 Task: Add an event with the title Casual Product Development Meeting, date '2023/10/25', time 8:00 AM to 10:00 AM, logged in from the account softage.10@softage.netand send the event invitation to softage.4@softage.net and softage.5@softage.net. Set a reminder for the event 12 hour before
Action: Mouse moved to (95, 104)
Screenshot: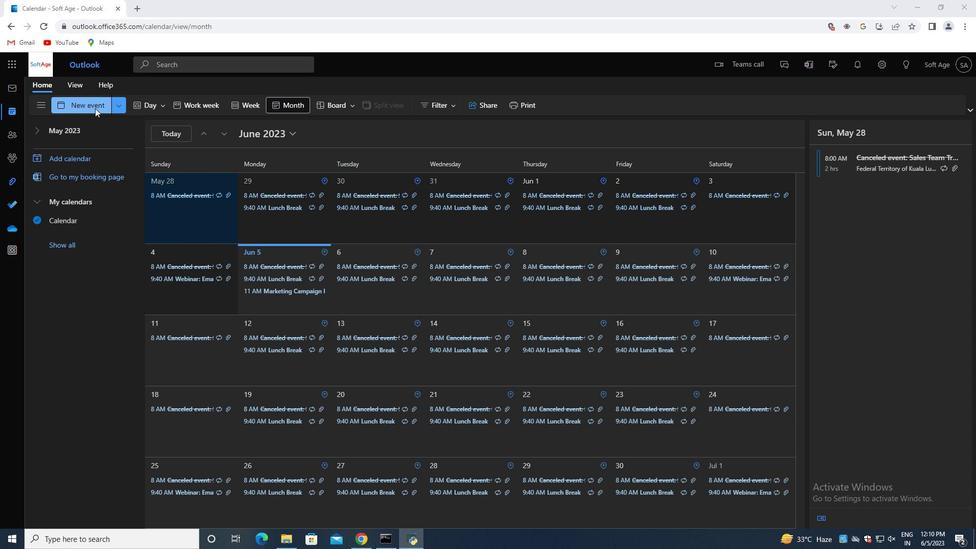 
Action: Mouse pressed left at (95, 104)
Screenshot: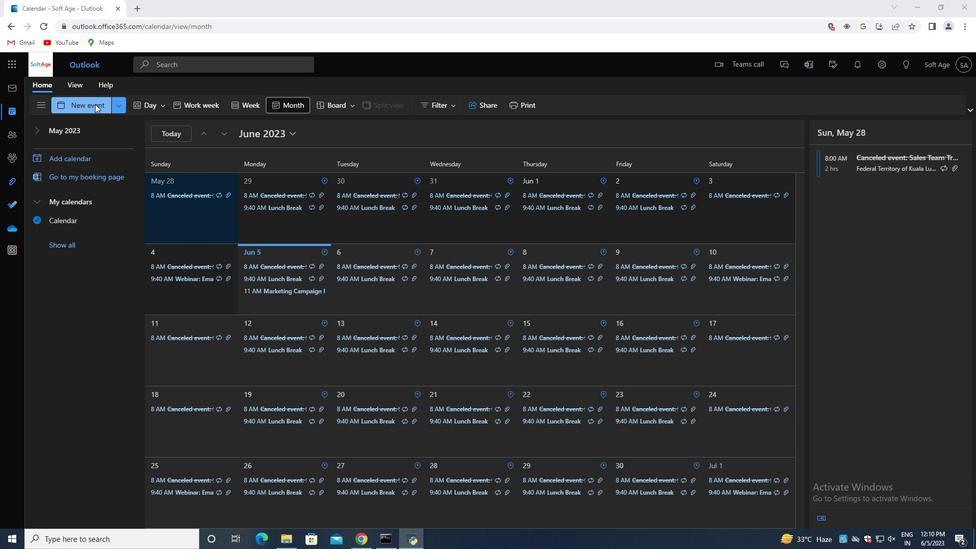 
Action: Mouse moved to (253, 166)
Screenshot: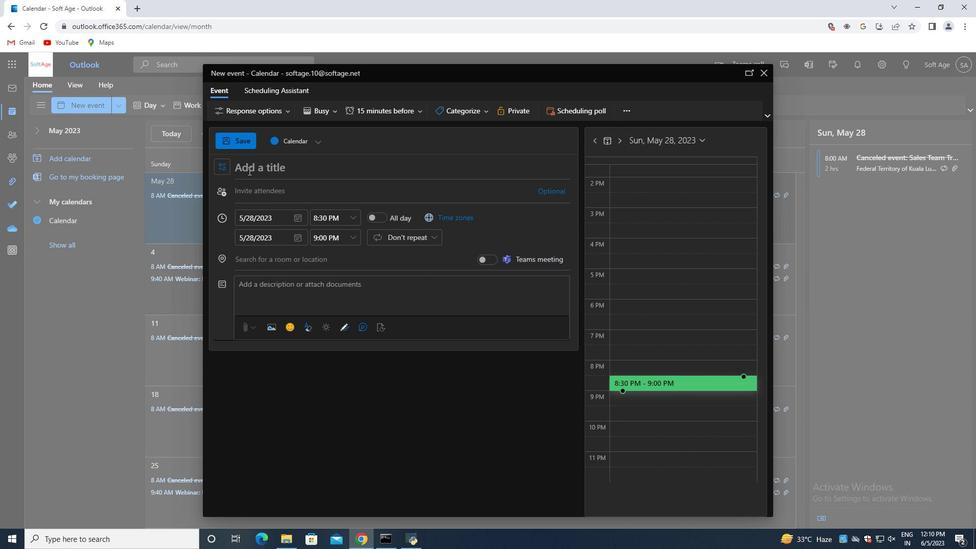 
Action: Mouse pressed left at (253, 166)
Screenshot: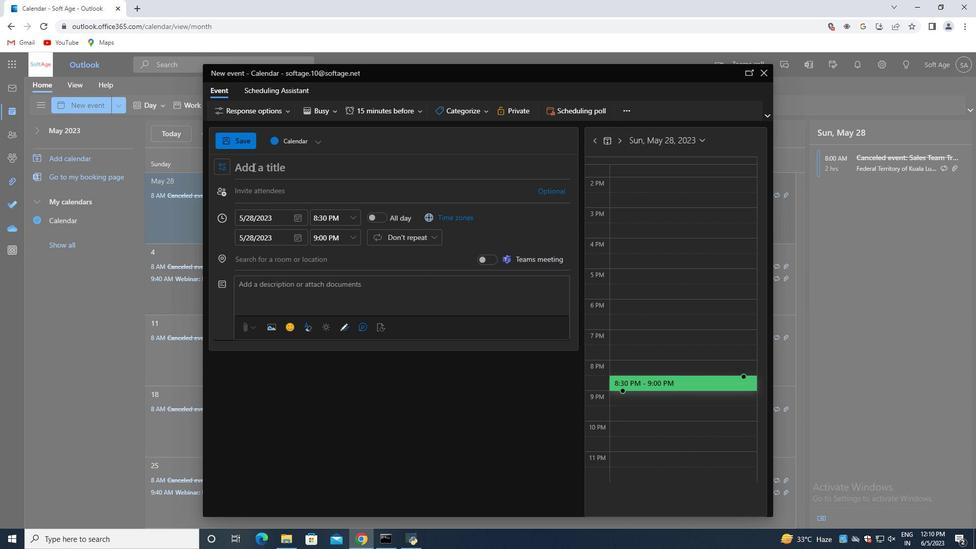 
Action: Key pressed <Key.shift>Casual<Key.space><Key.shift>Product<Key.space><Key.shift>Development<Key.space><Key.shift>Meeting
Screenshot: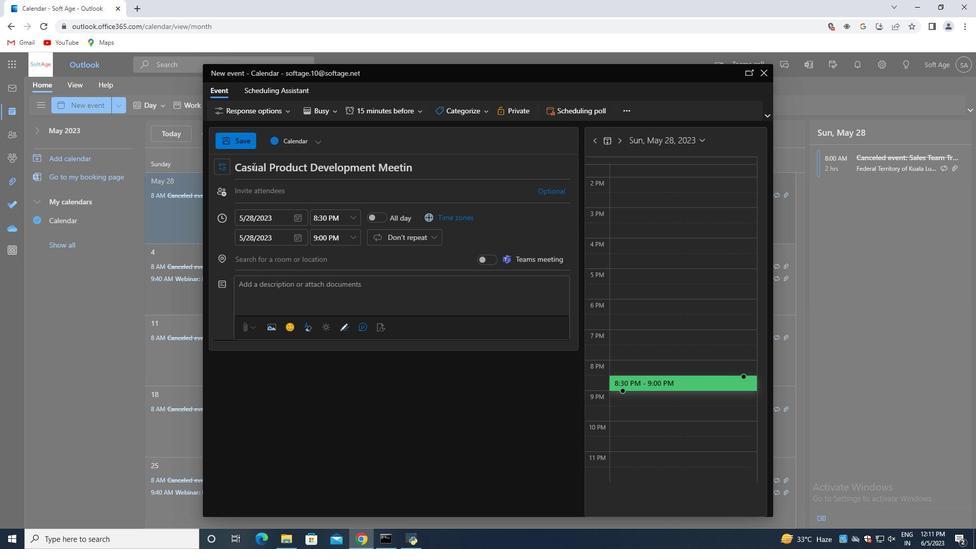 
Action: Mouse moved to (299, 219)
Screenshot: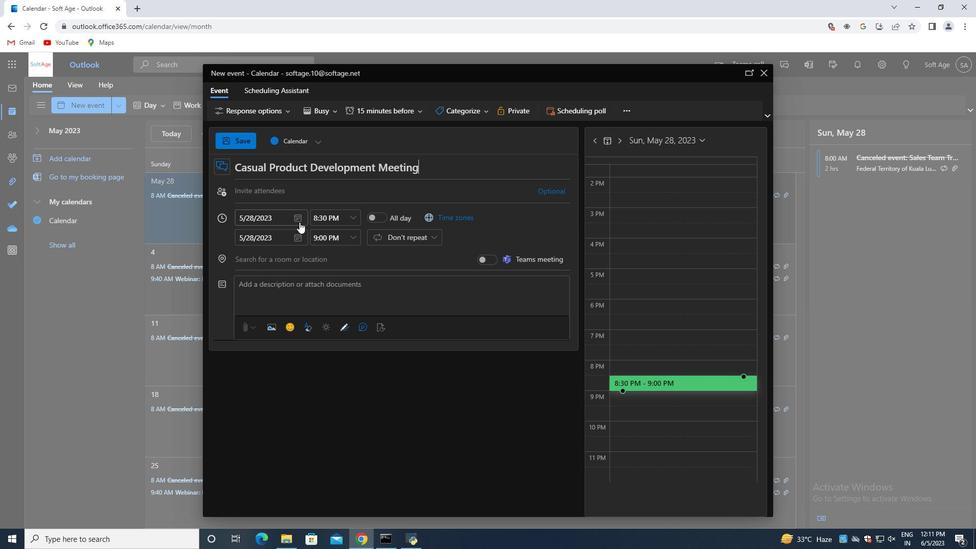 
Action: Mouse pressed left at (299, 219)
Screenshot: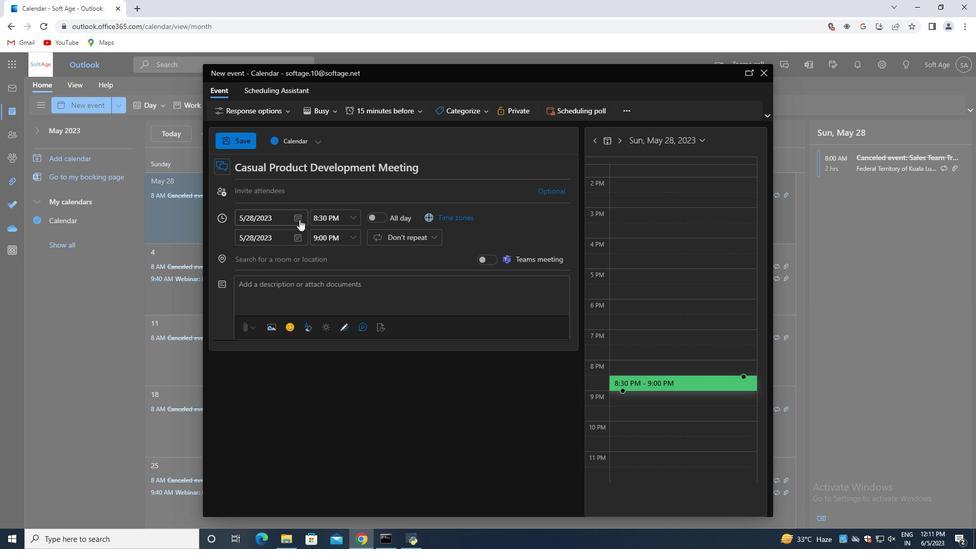 
Action: Mouse moved to (334, 240)
Screenshot: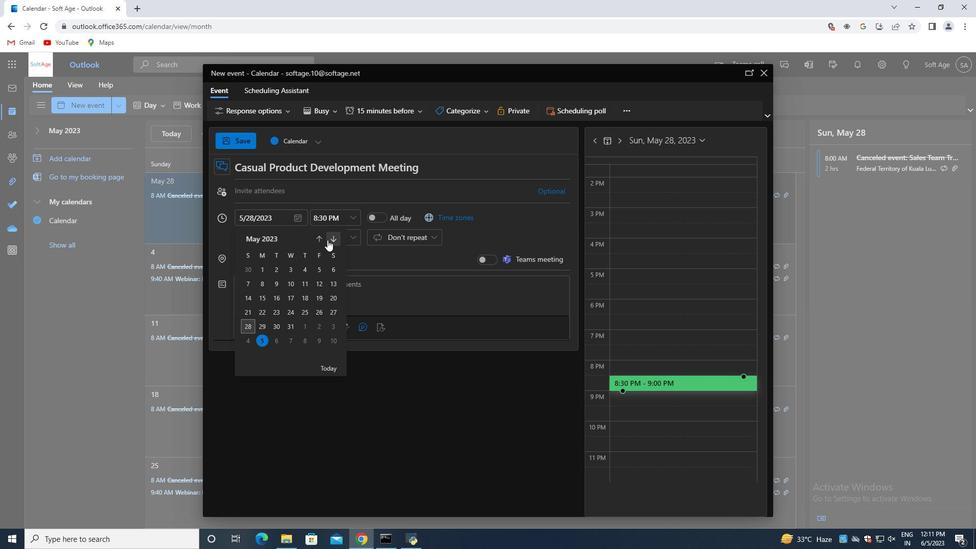 
Action: Mouse pressed left at (334, 240)
Screenshot: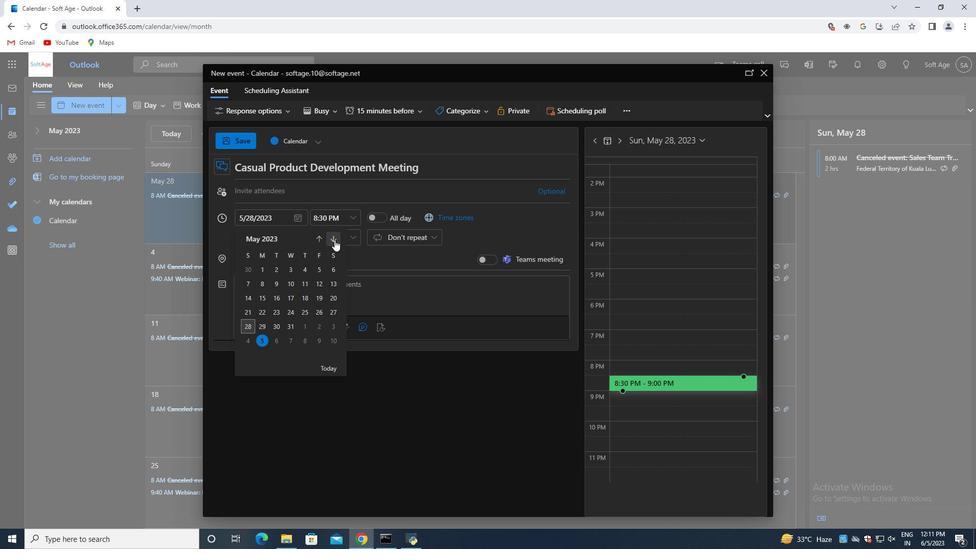 
Action: Mouse moved to (334, 240)
Screenshot: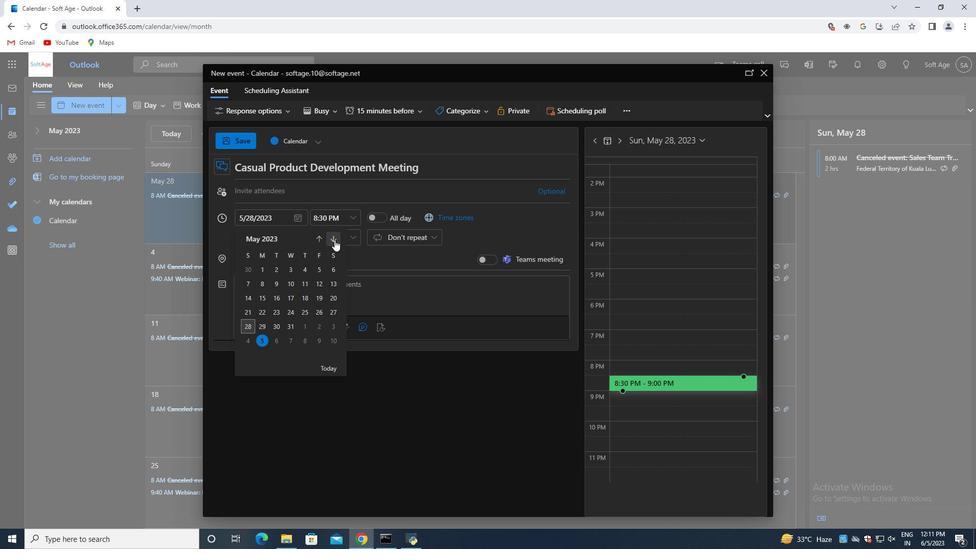 
Action: Mouse pressed left at (334, 240)
Screenshot: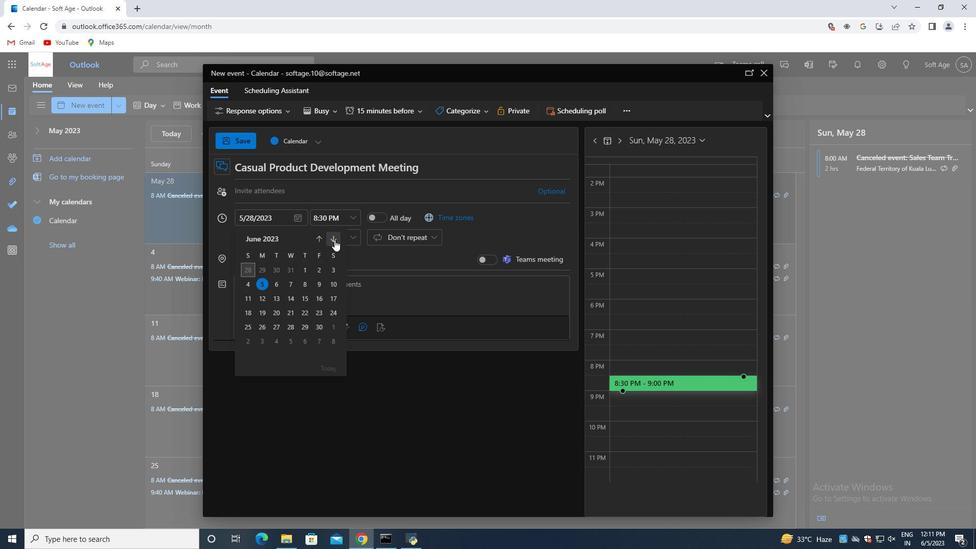 
Action: Mouse pressed left at (334, 240)
Screenshot: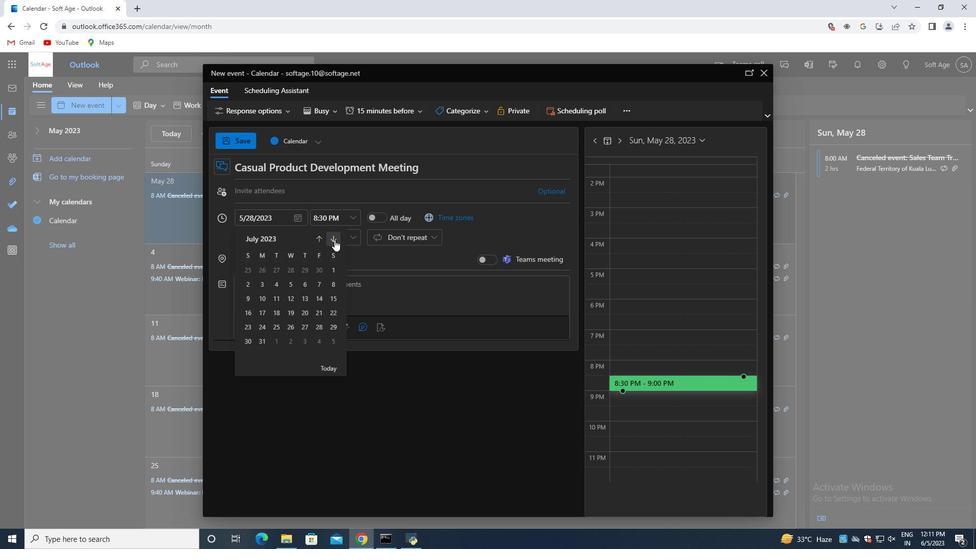 
Action: Mouse pressed left at (334, 240)
Screenshot: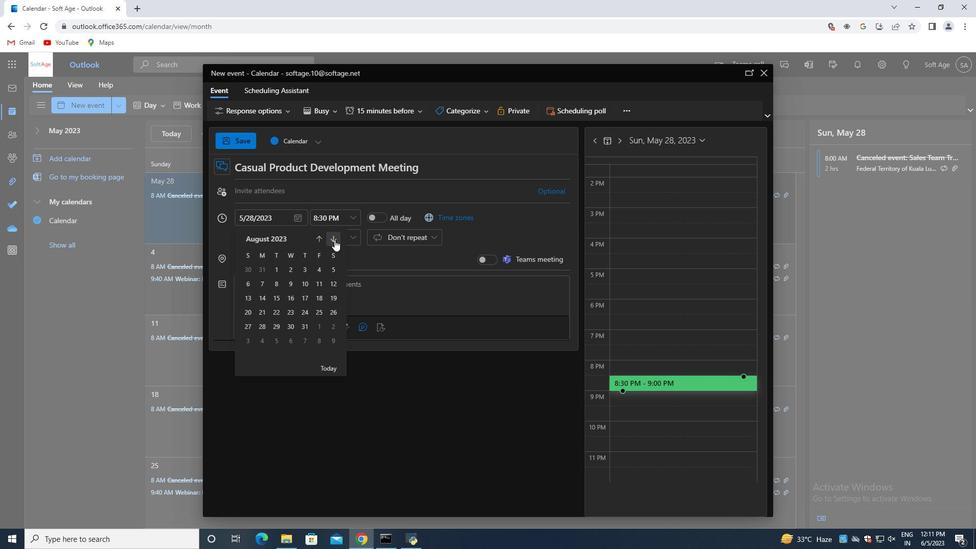
Action: Mouse pressed left at (334, 240)
Screenshot: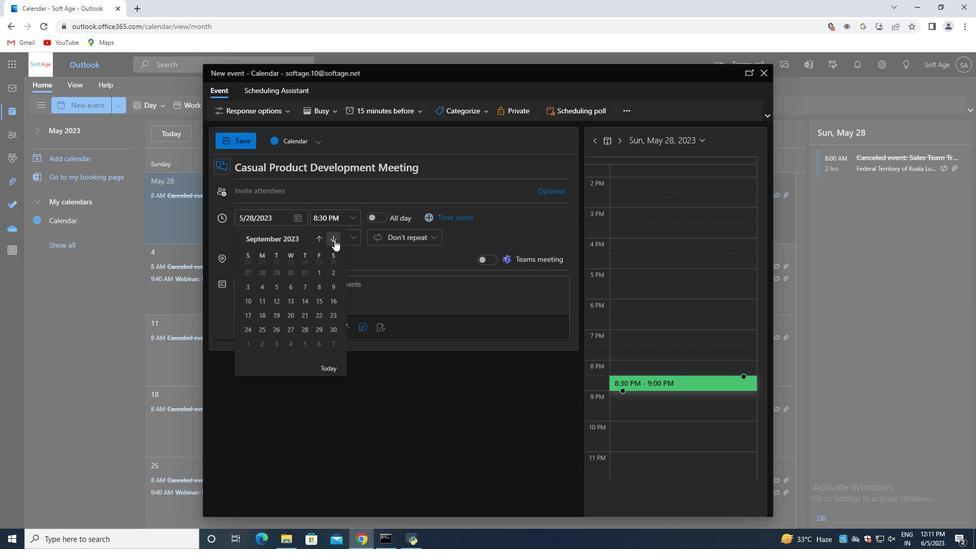 
Action: Mouse pressed left at (334, 240)
Screenshot: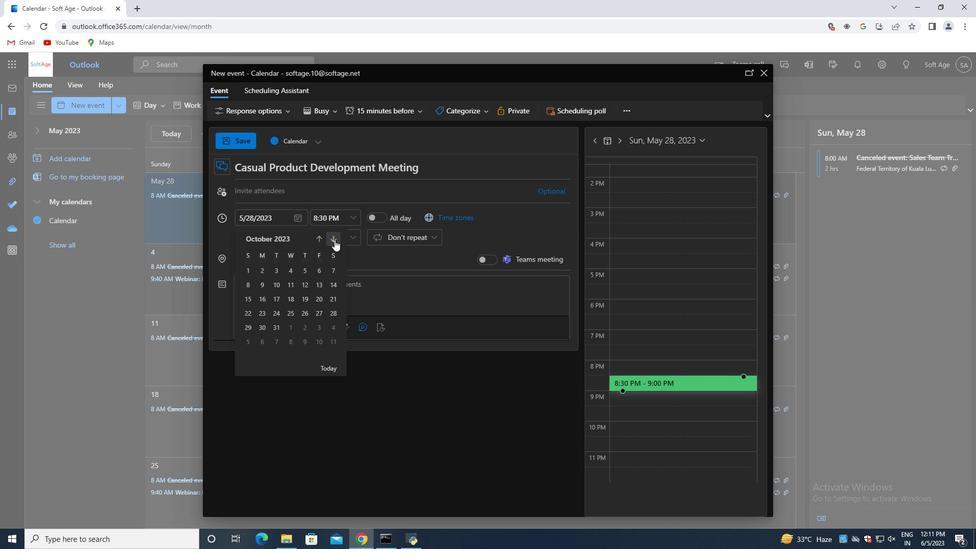 
Action: Mouse moved to (321, 234)
Screenshot: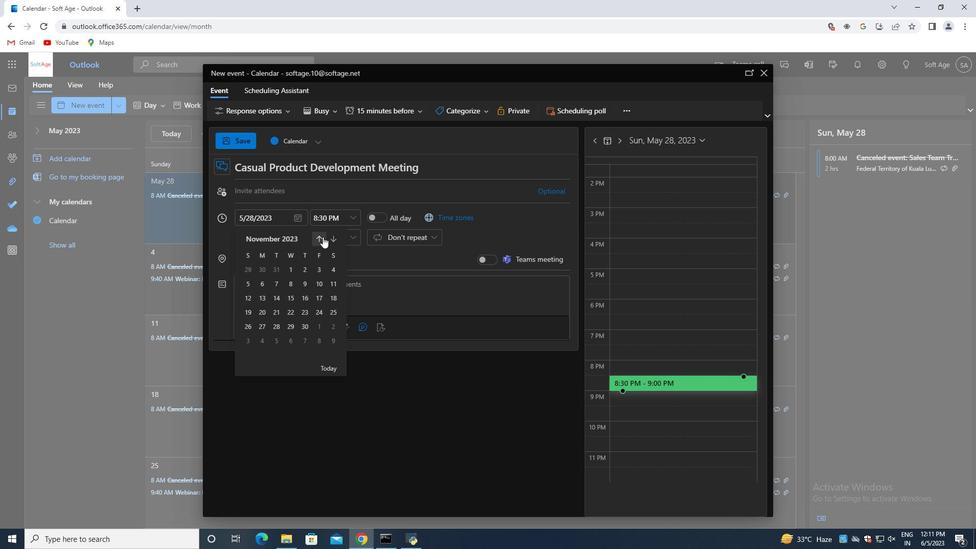 
Action: Mouse pressed left at (321, 234)
Screenshot: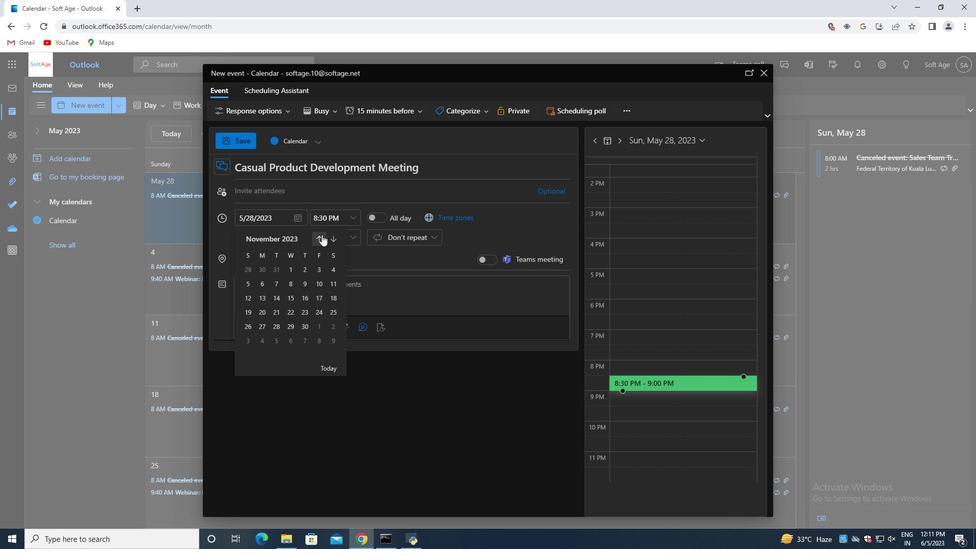 
Action: Mouse moved to (289, 308)
Screenshot: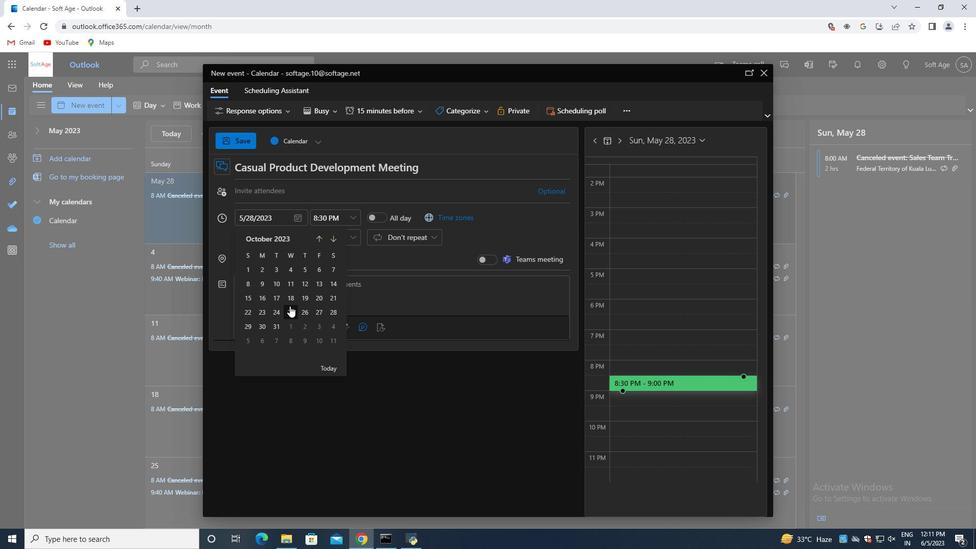 
Action: Mouse pressed left at (289, 308)
Screenshot: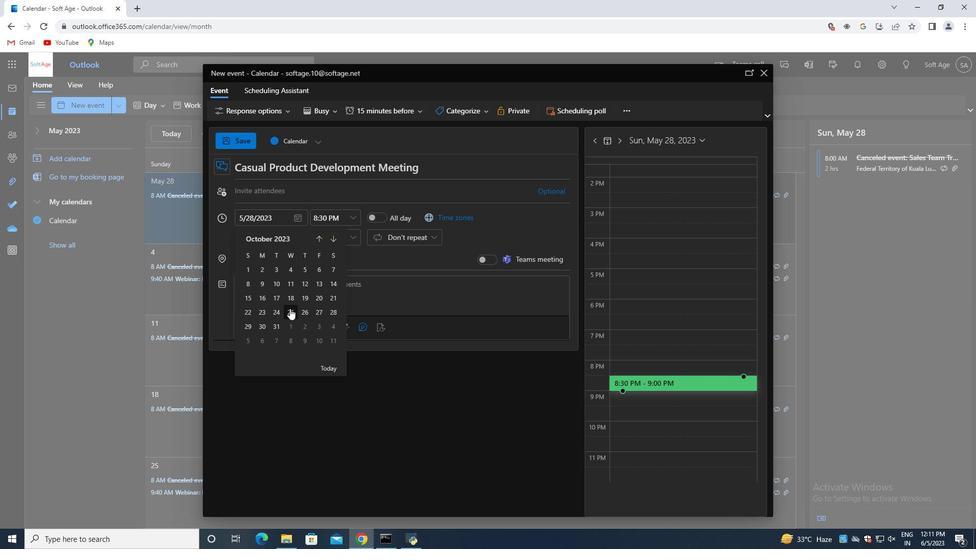 
Action: Mouse moved to (357, 217)
Screenshot: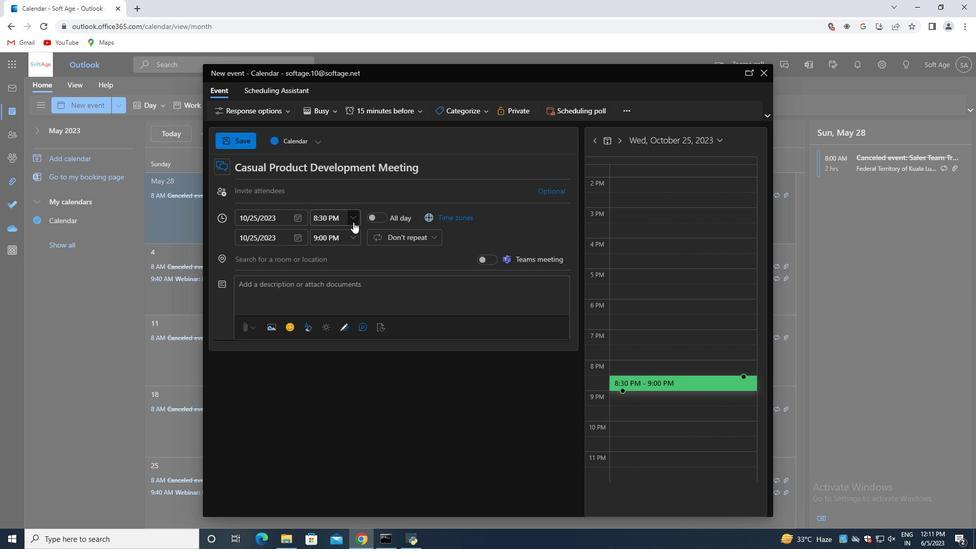 
Action: Mouse pressed left at (357, 217)
Screenshot: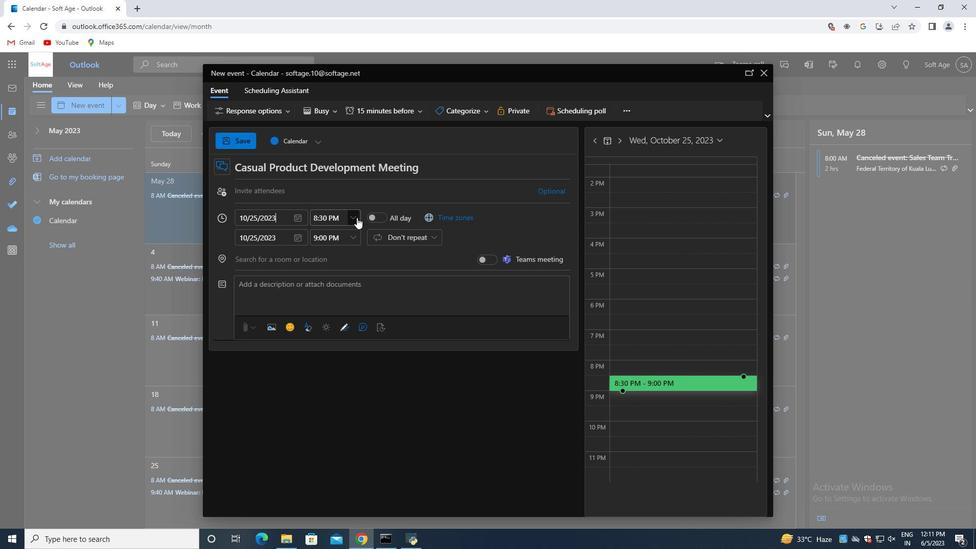 
Action: Mouse moved to (328, 268)
Screenshot: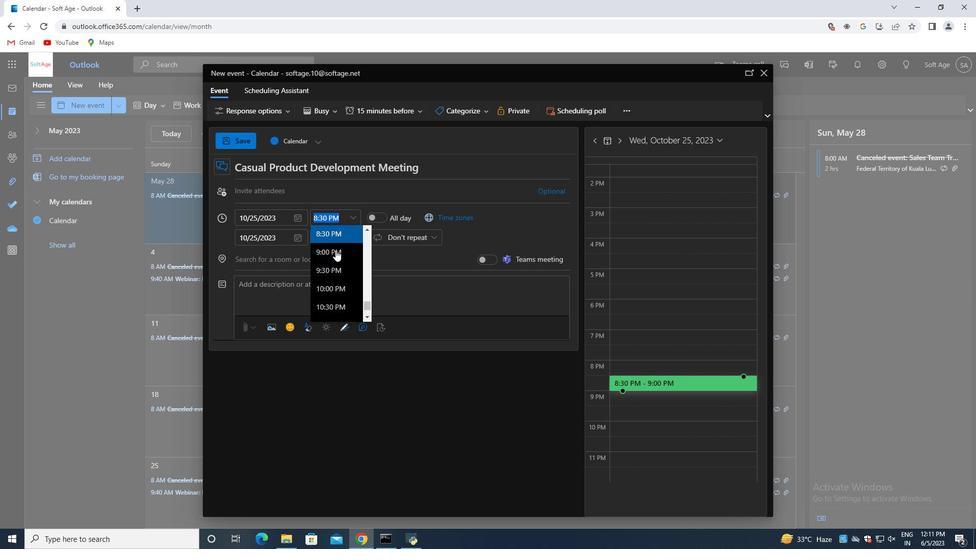 
Action: Mouse scrolled (328, 269) with delta (0, 0)
Screenshot: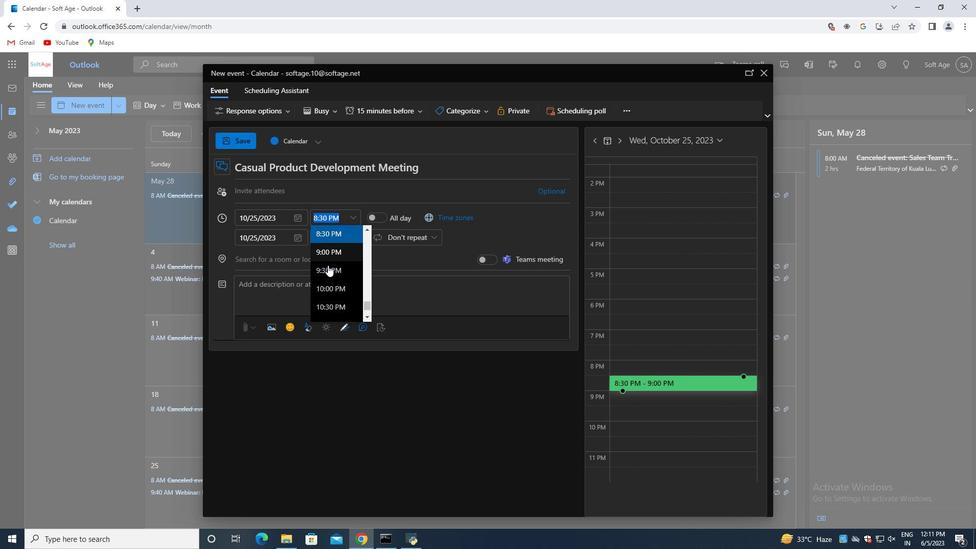 
Action: Mouse scrolled (328, 269) with delta (0, 0)
Screenshot: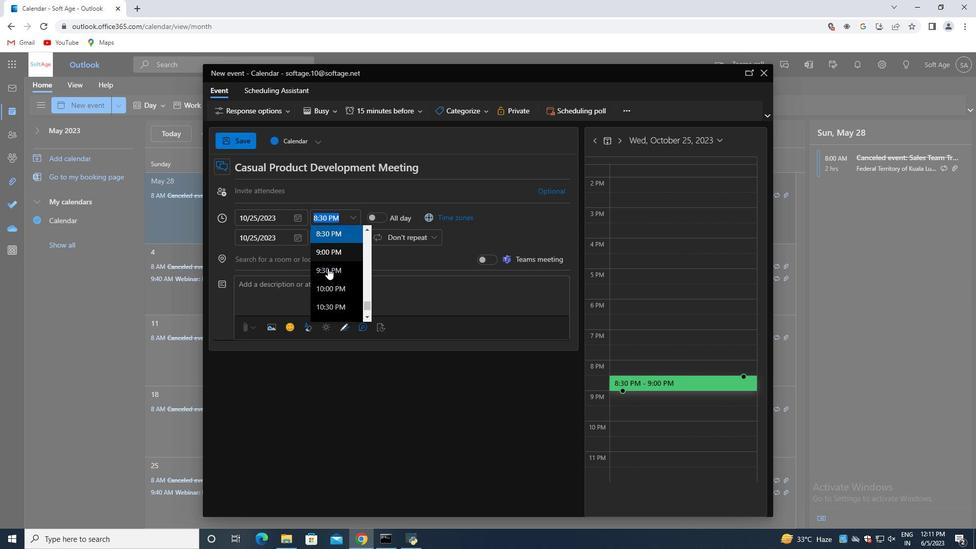 
Action: Mouse scrolled (328, 269) with delta (0, 0)
Screenshot: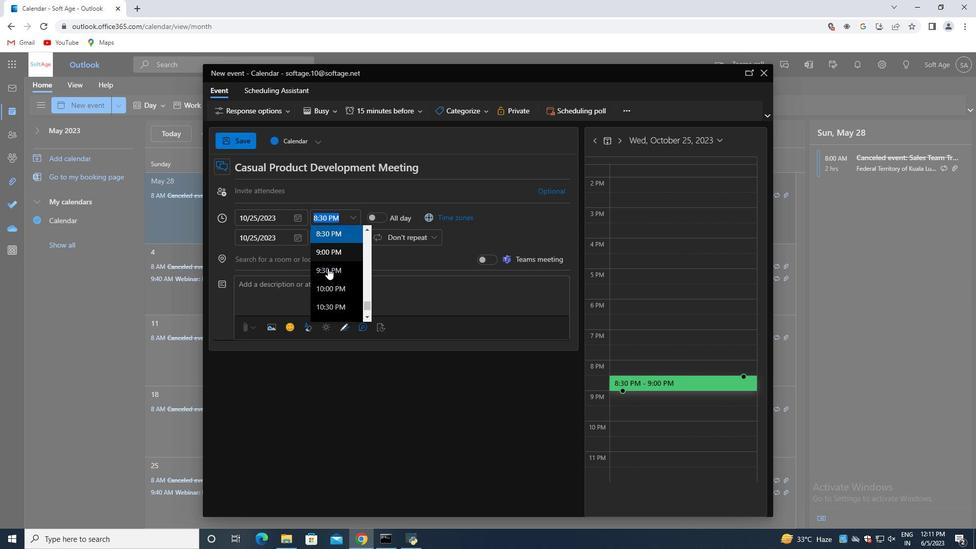 
Action: Mouse scrolled (328, 269) with delta (0, 0)
Screenshot: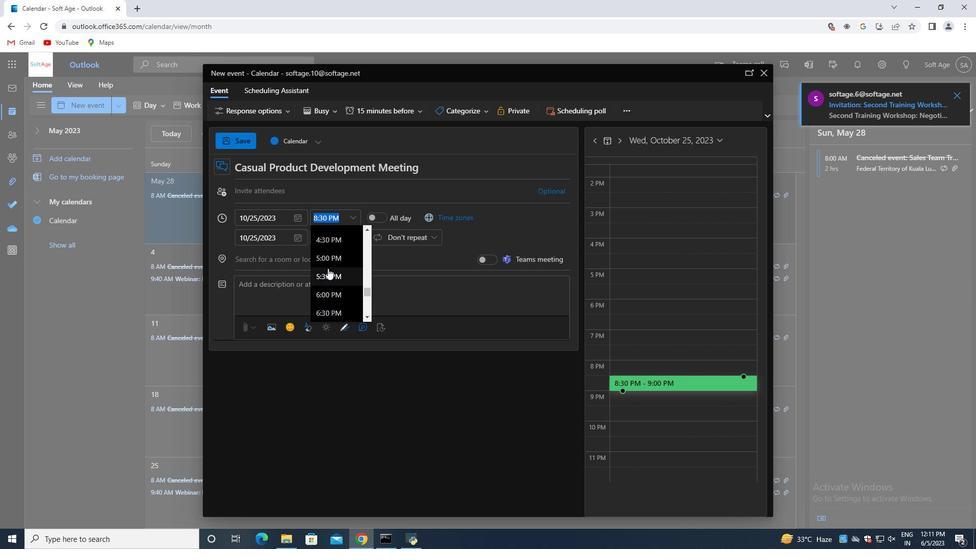 
Action: Mouse scrolled (328, 269) with delta (0, 0)
Screenshot: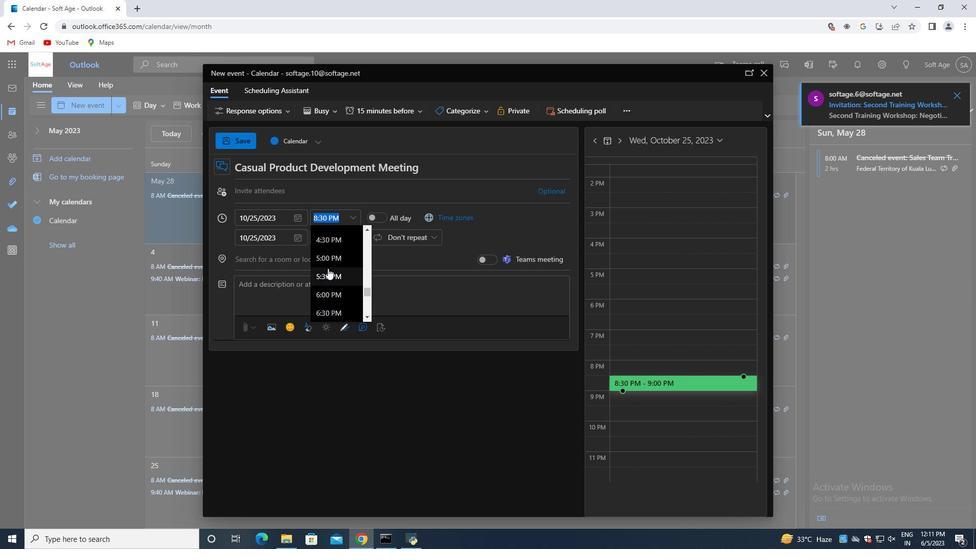 
Action: Mouse scrolled (328, 269) with delta (0, 0)
Screenshot: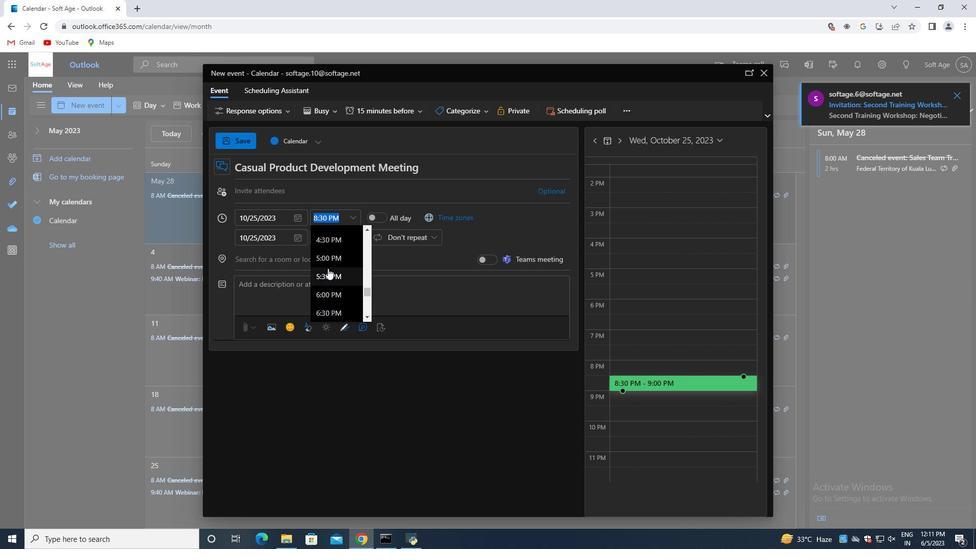 
Action: Mouse scrolled (328, 269) with delta (0, 0)
Screenshot: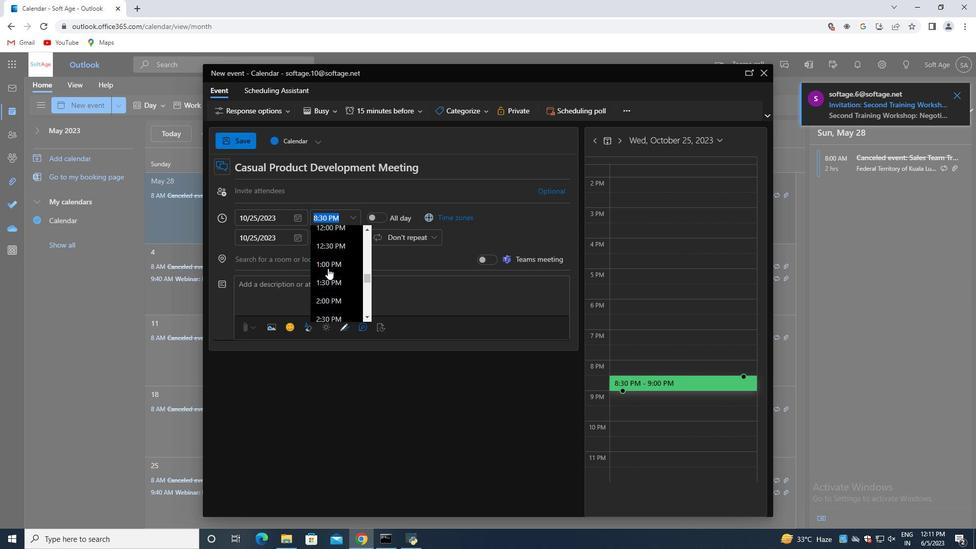 
Action: Mouse scrolled (328, 269) with delta (0, 0)
Screenshot: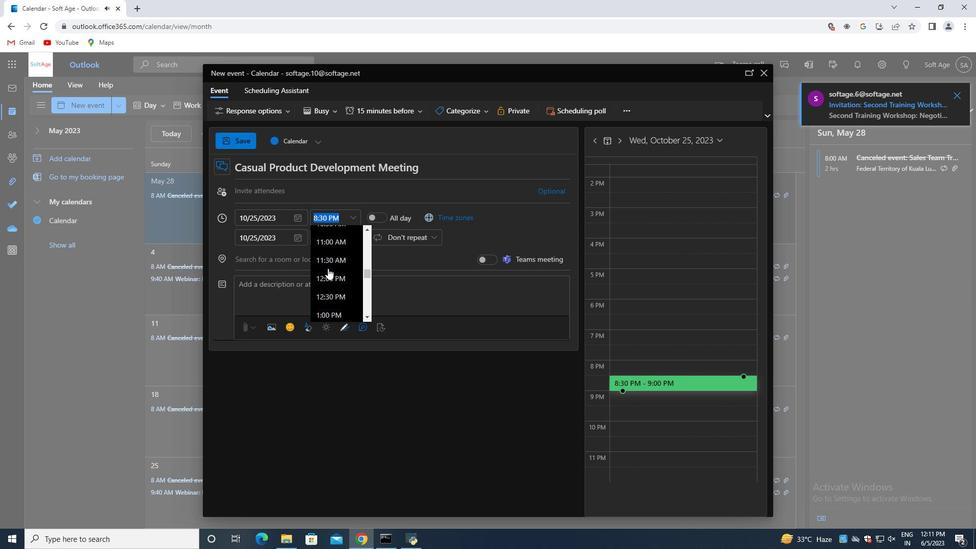 
Action: Mouse moved to (325, 249)
Screenshot: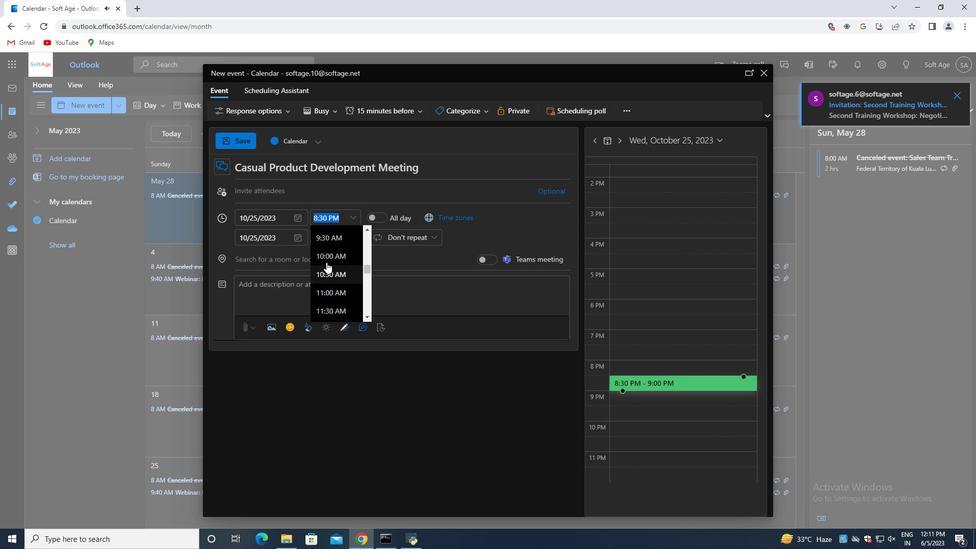 
Action: Mouse scrolled (325, 249) with delta (0, 0)
Screenshot: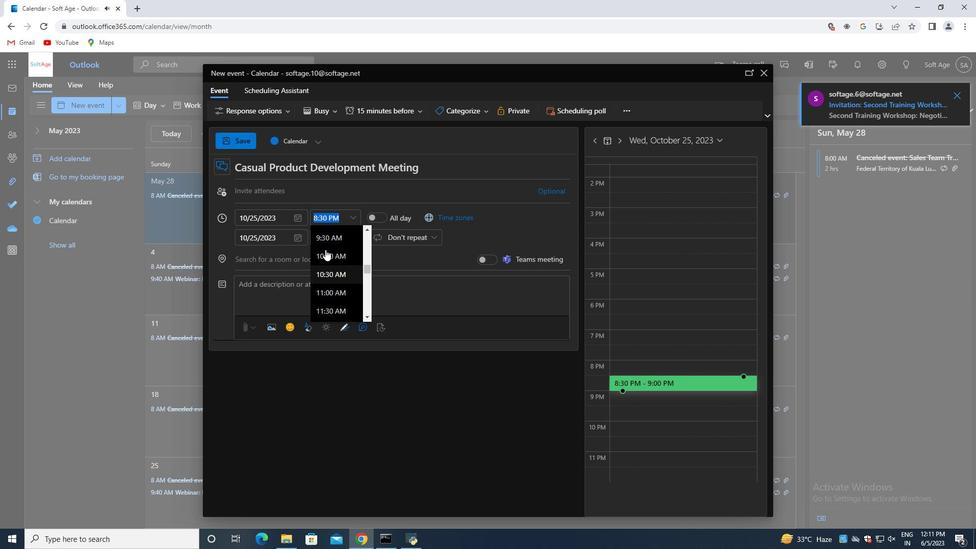 
Action: Mouse moved to (324, 234)
Screenshot: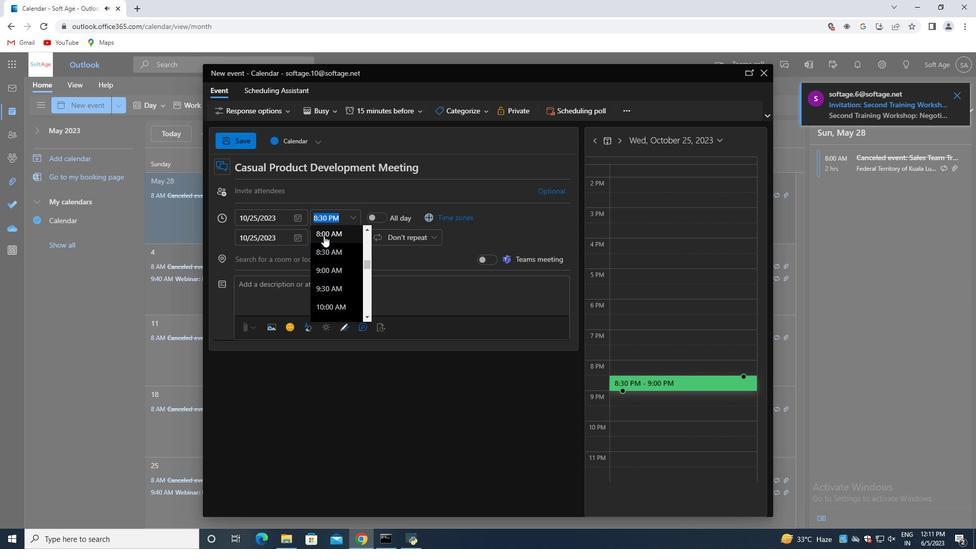 
Action: Mouse pressed left at (324, 234)
Screenshot: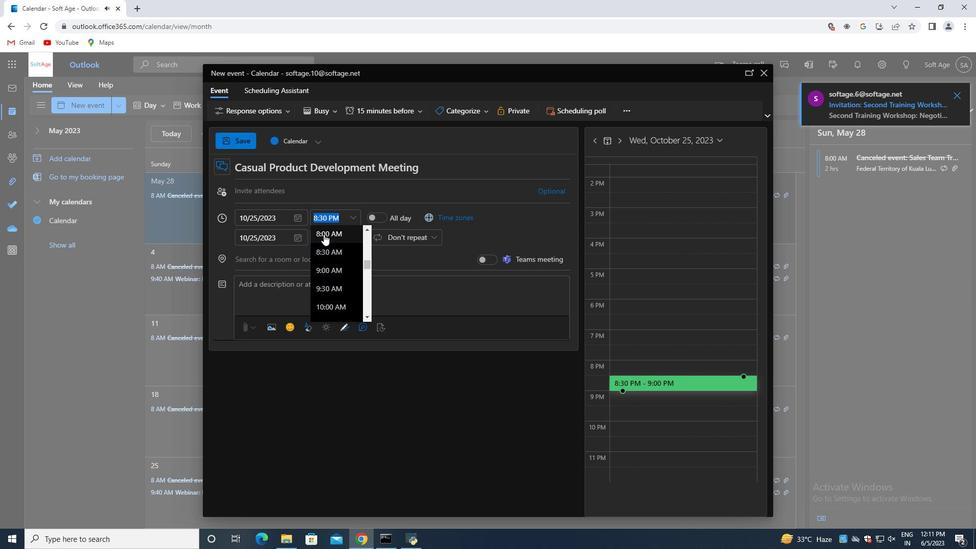 
Action: Mouse moved to (351, 234)
Screenshot: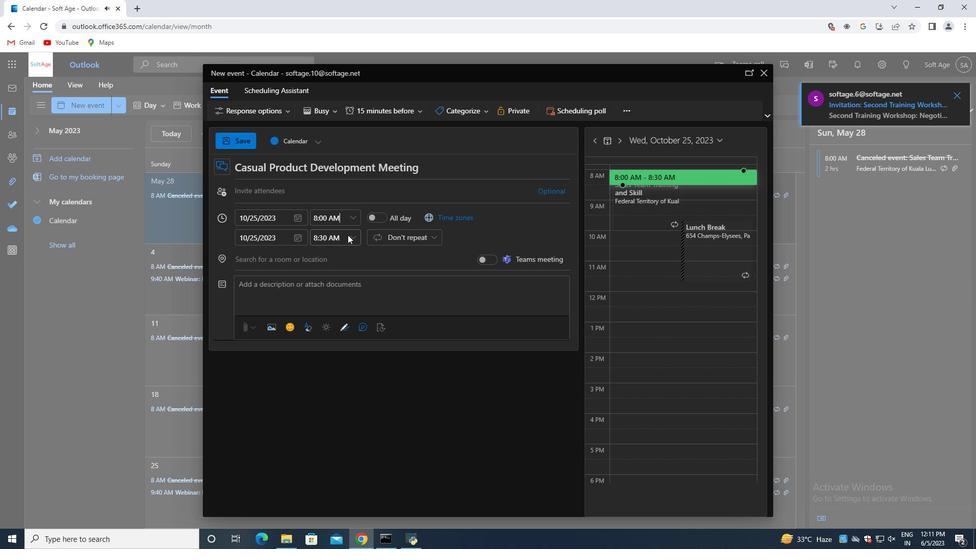 
Action: Mouse pressed left at (351, 234)
Screenshot: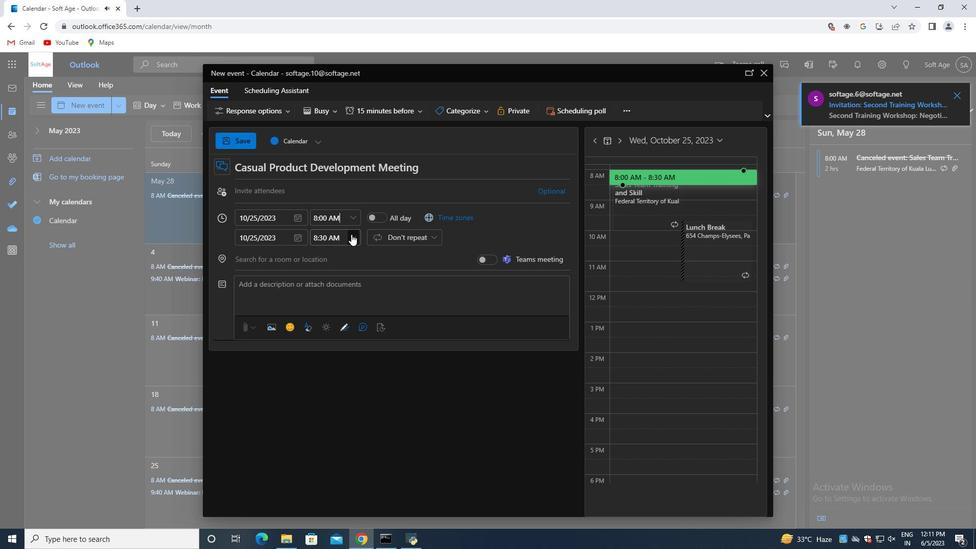 
Action: Mouse moved to (337, 308)
Screenshot: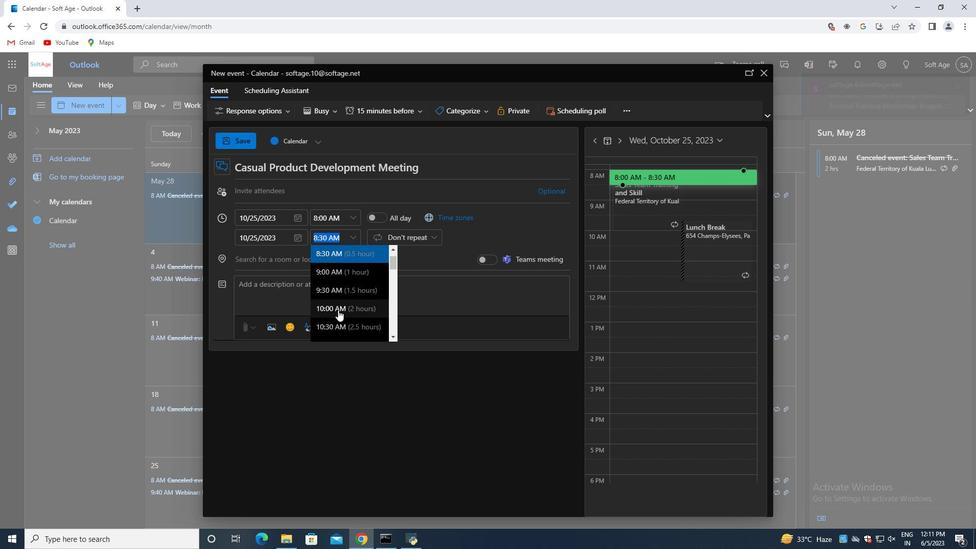 
Action: Mouse pressed left at (337, 308)
Screenshot: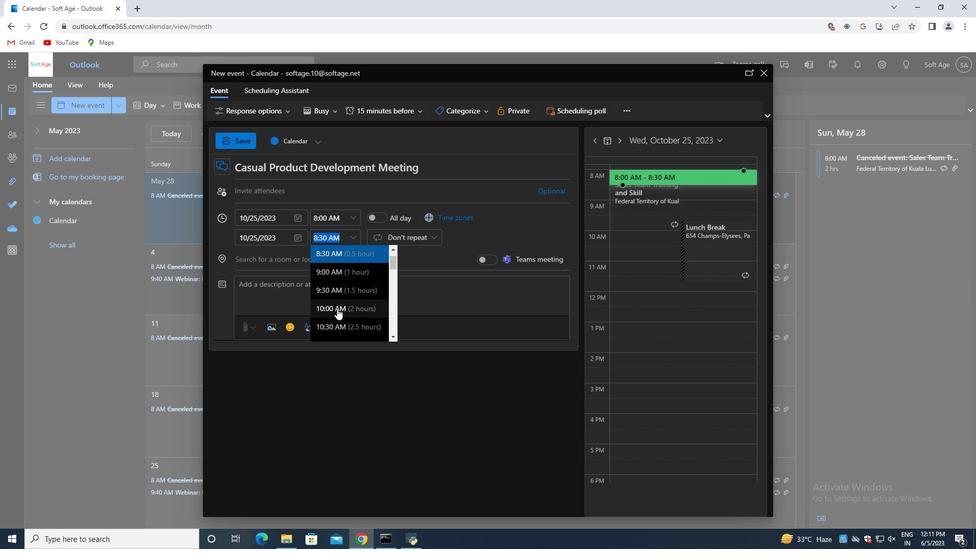 
Action: Mouse moved to (263, 191)
Screenshot: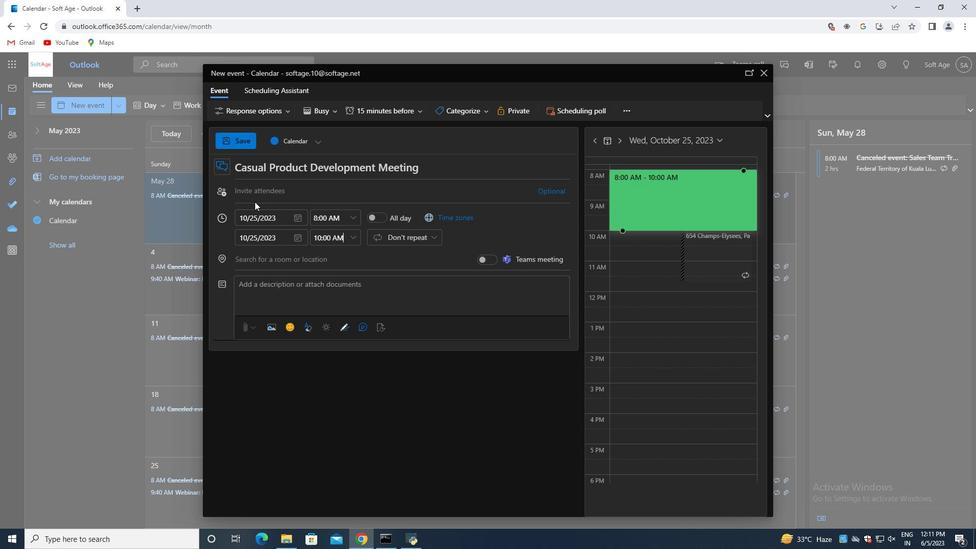 
Action: Mouse pressed left at (263, 191)
Screenshot: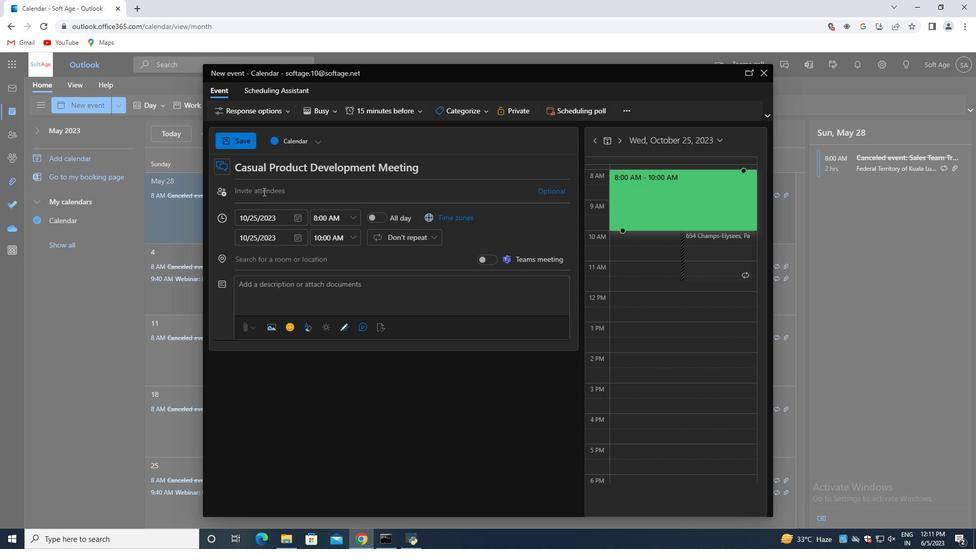 
Action: Key pressed softage.4<Key.shift>@softage.net<Key.enter>softage.5<Key.shift>@softage.net<Key.enter>
Screenshot: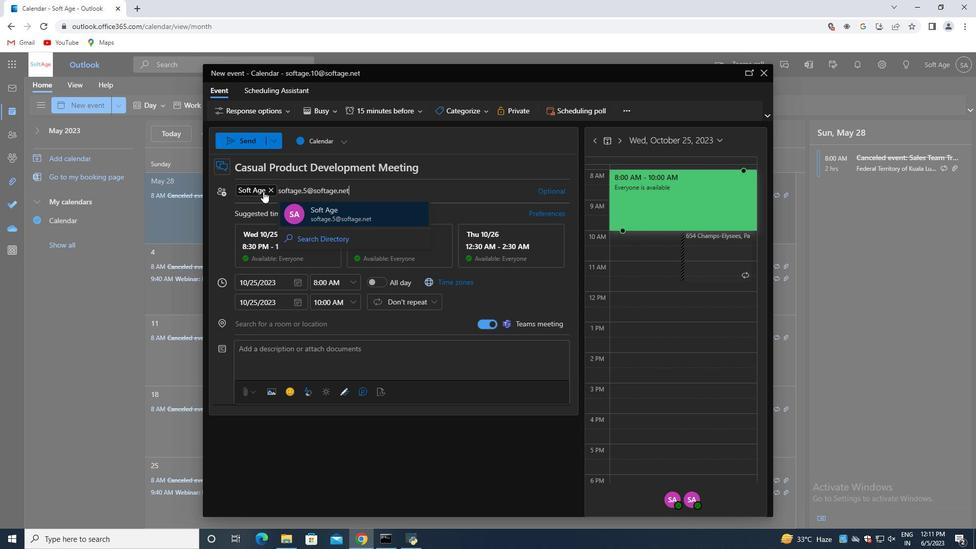 
Action: Mouse moved to (379, 109)
Screenshot: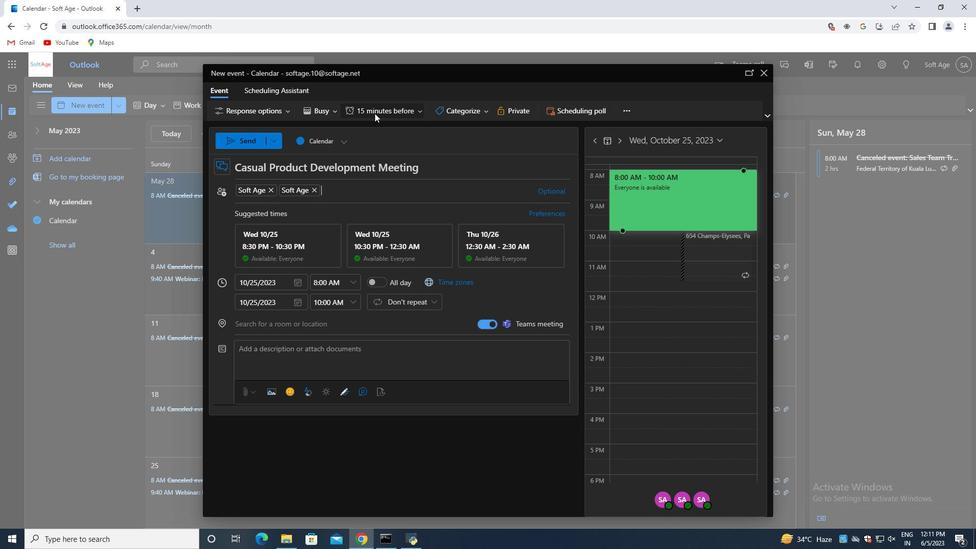 
Action: Mouse pressed left at (379, 109)
Screenshot: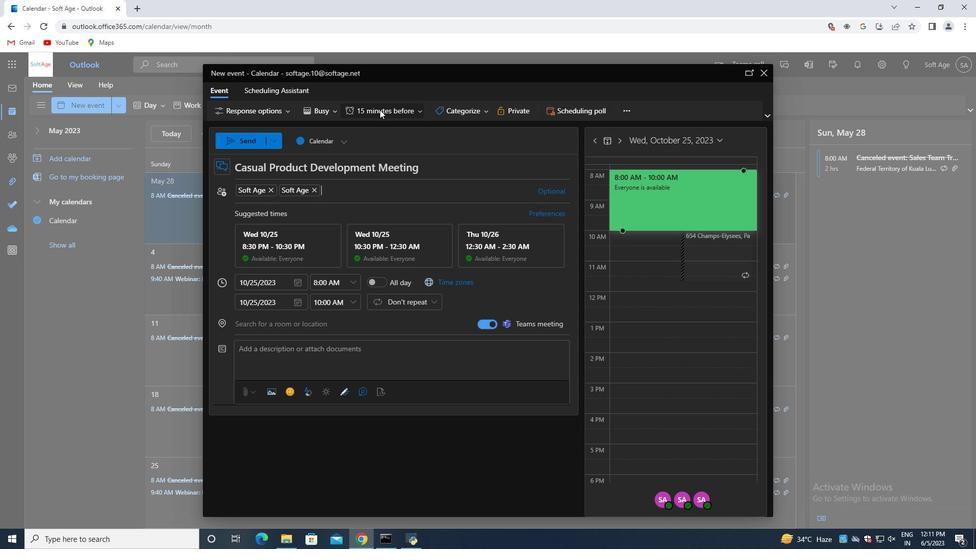 
Action: Mouse moved to (376, 257)
Screenshot: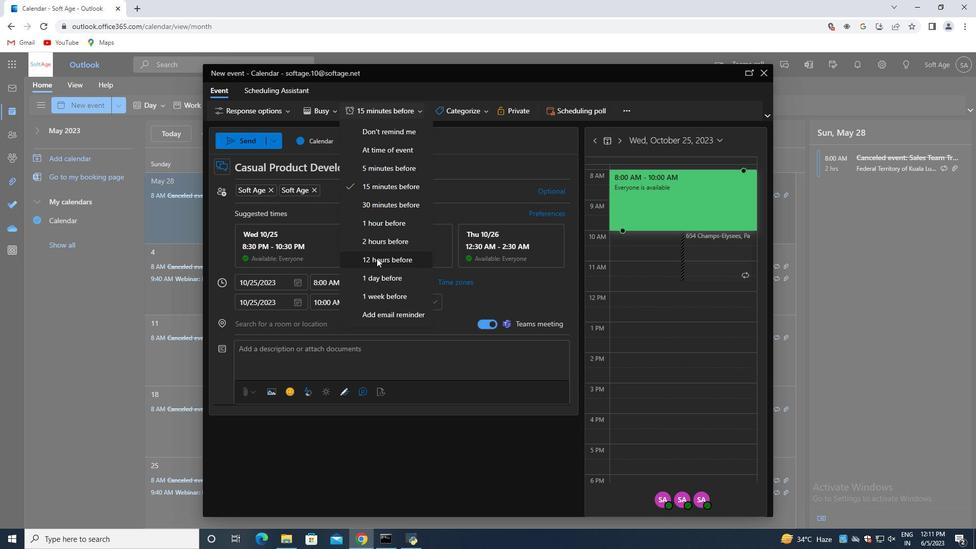 
Action: Mouse pressed left at (376, 257)
Screenshot: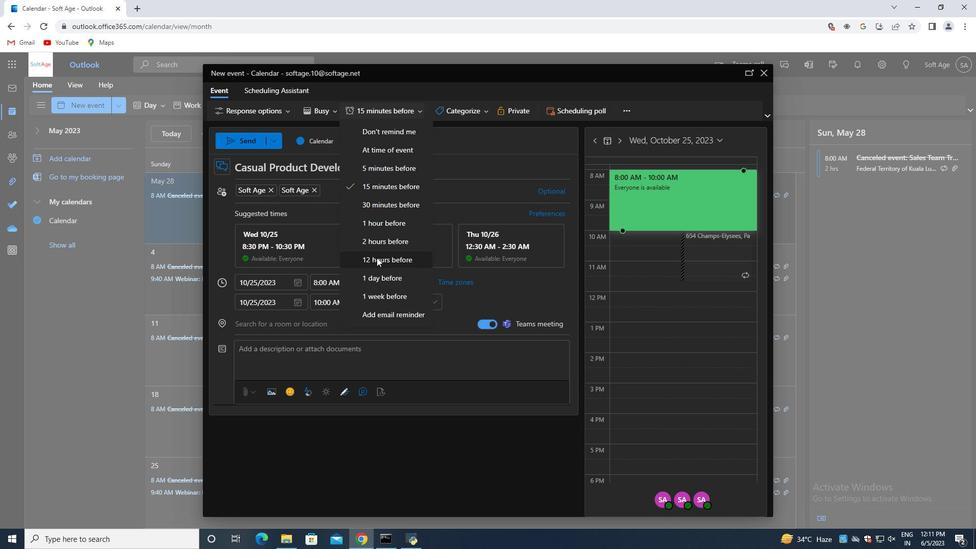 
Action: Mouse moved to (237, 139)
Screenshot: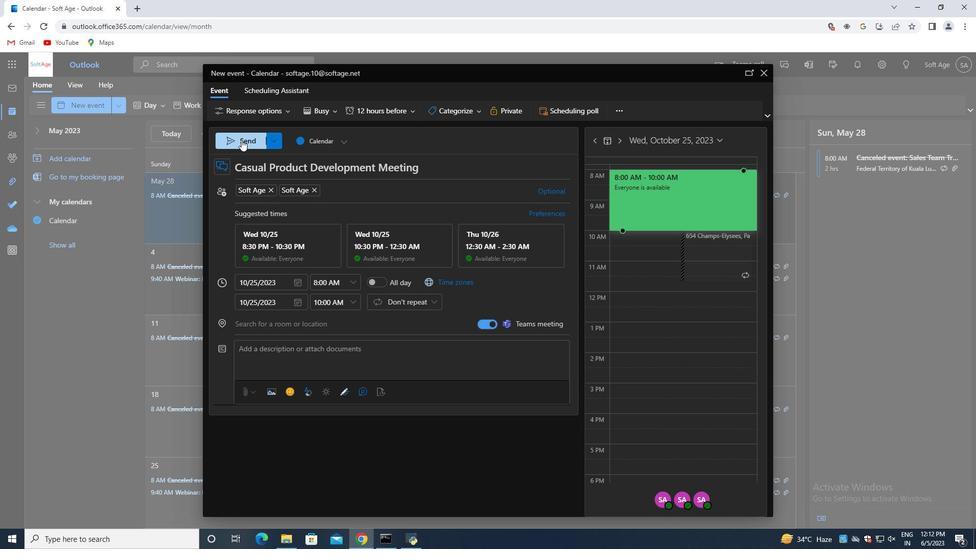 
Action: Mouse pressed left at (237, 139)
Screenshot: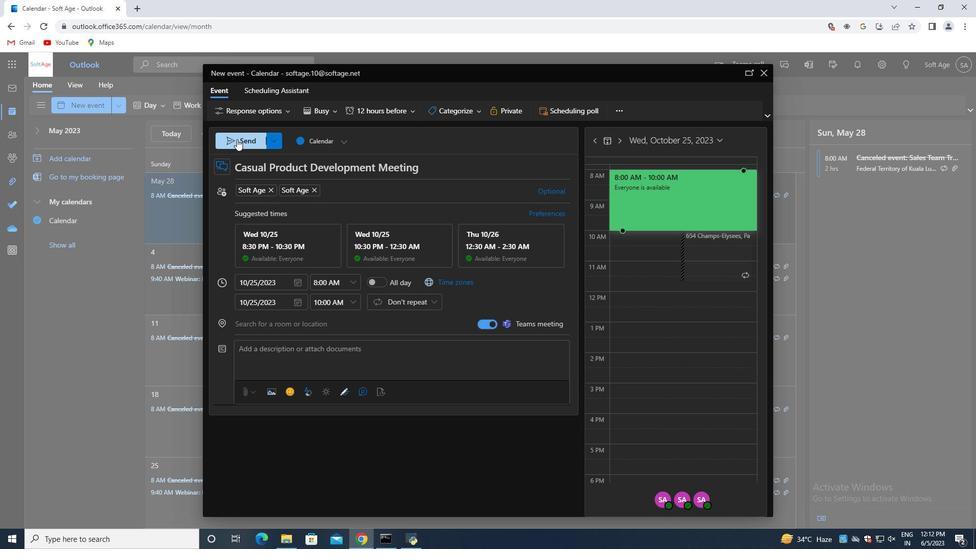
